 Task: Open Card Content Strategy Review in Board Digital Marketing Platforms and Tools to Workspace Alternative Dispute Resolution Services and add a team member Softage.3@softage.net, a label Green, a checklist Organic Farming, an attachment from your computer, a color Green and finally, add a card description 'Plan and execute company team-building retreat with a focus on stress management and resilience' and a comment 'Given the potential risks involved with this task, let us make sure we have a solid plan in place to mitigate them.'. Add a start date 'Jan 07, 1900' with a due date 'Jan 14, 1900'
Action: Mouse moved to (474, 152)
Screenshot: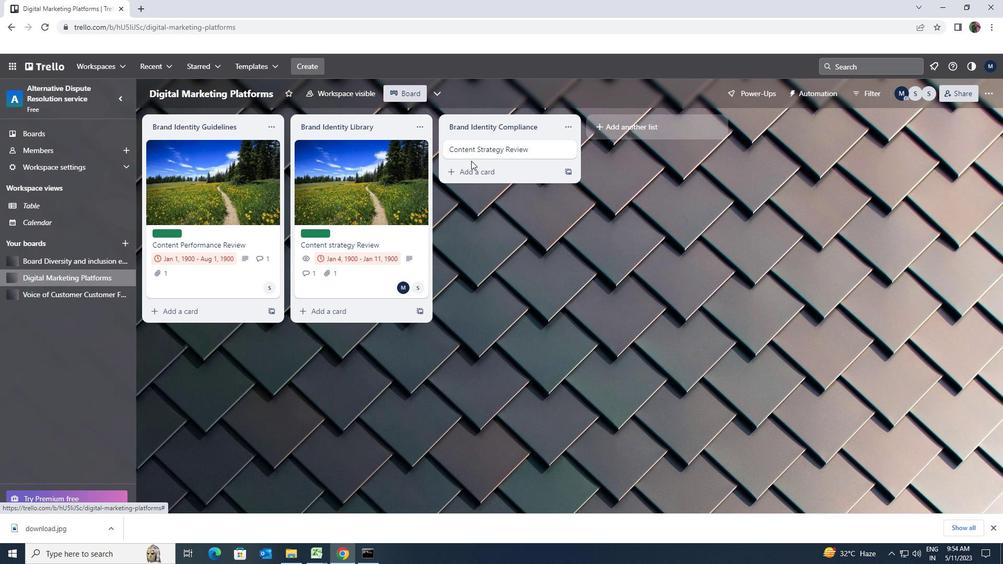 
Action: Mouse pressed left at (474, 152)
Screenshot: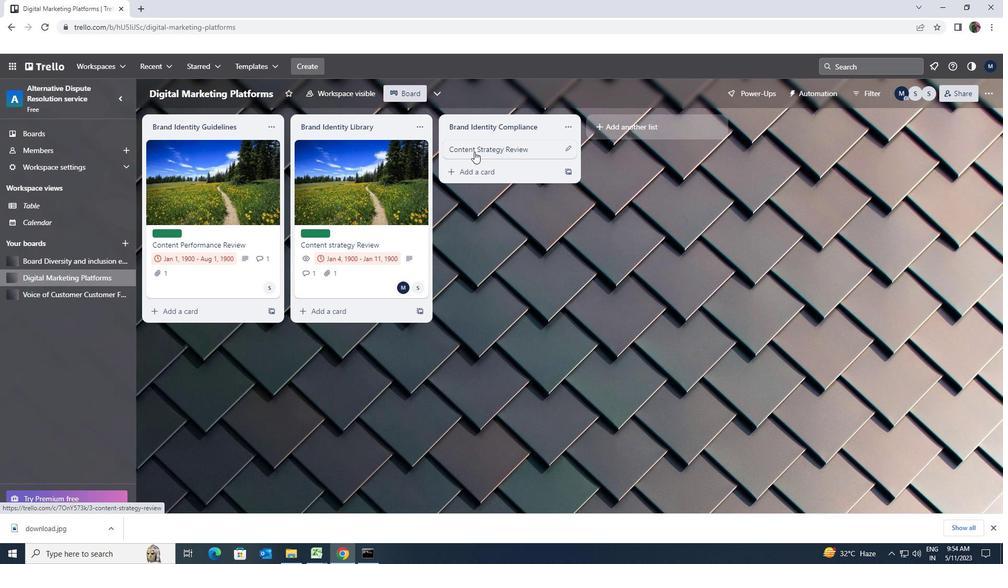 
Action: Mouse moved to (612, 143)
Screenshot: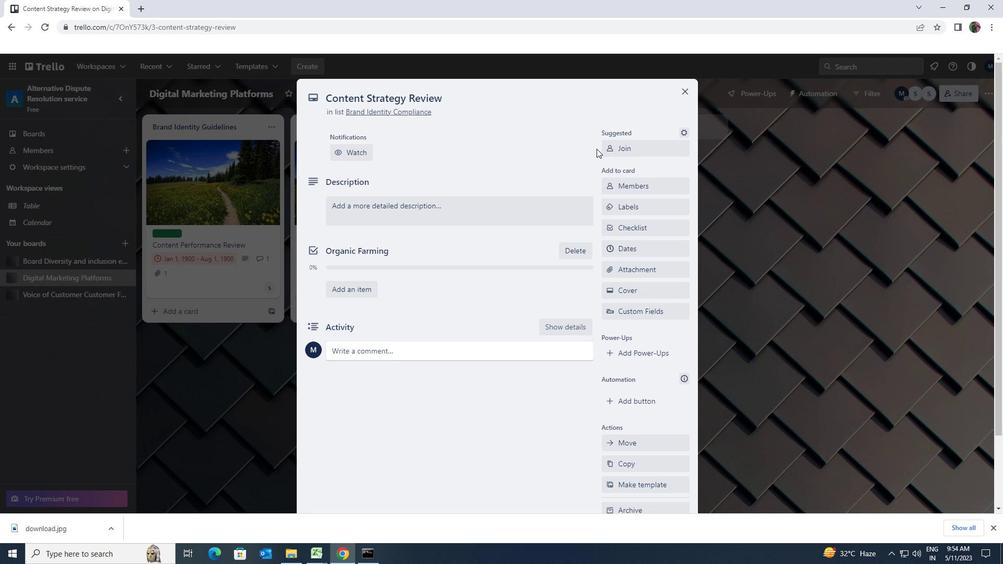 
Action: Mouse pressed left at (612, 143)
Screenshot: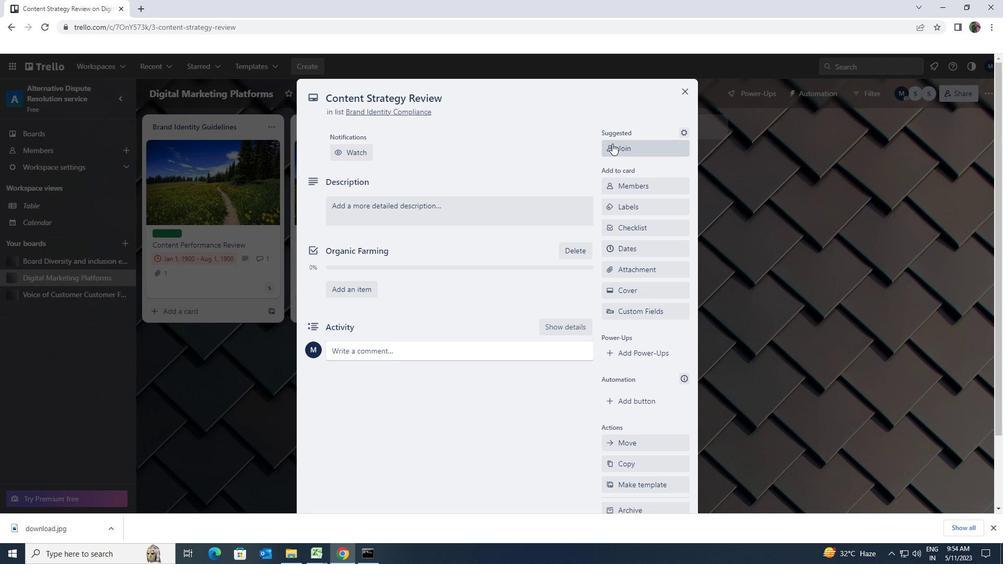 
Action: Mouse moved to (628, 145)
Screenshot: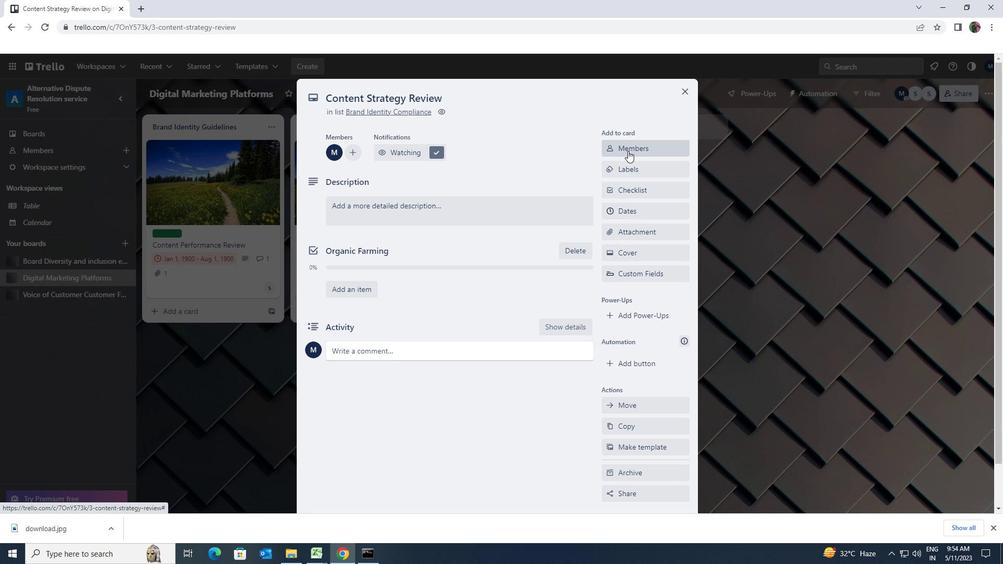 
Action: Mouse pressed left at (628, 145)
Screenshot: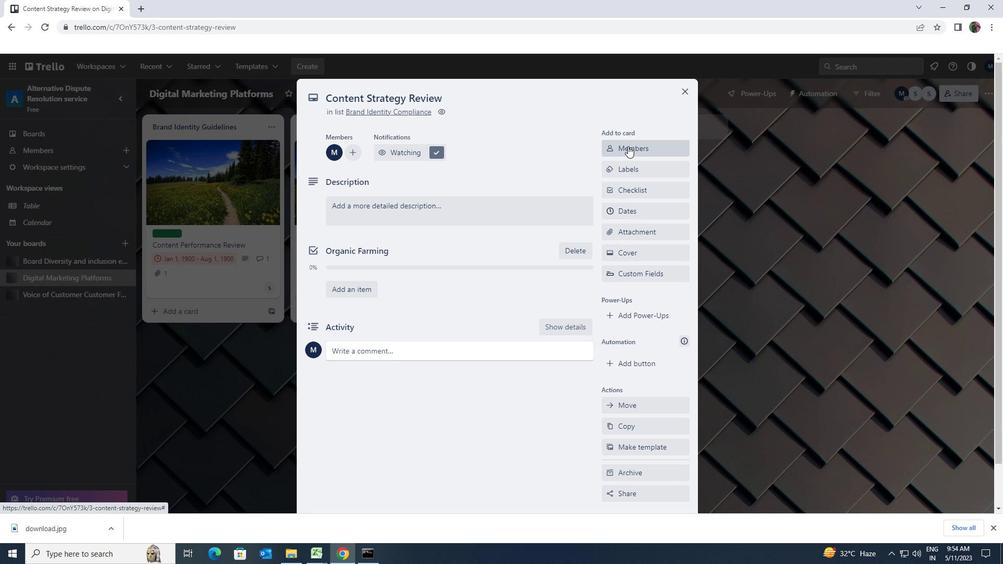 
Action: Key pressed softage.3<Key.shift>@SOFTAGE.NET
Screenshot: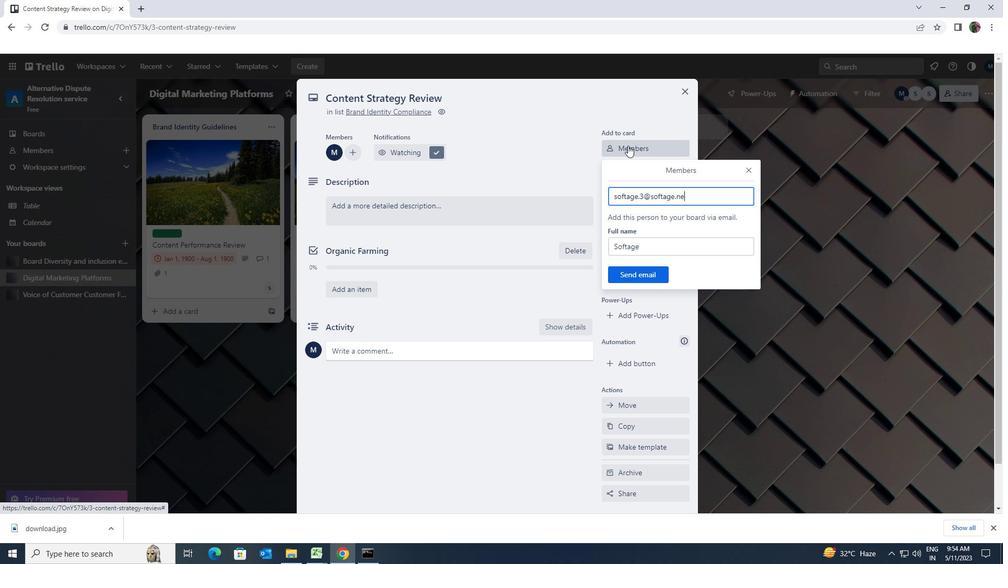 
Action: Mouse moved to (636, 276)
Screenshot: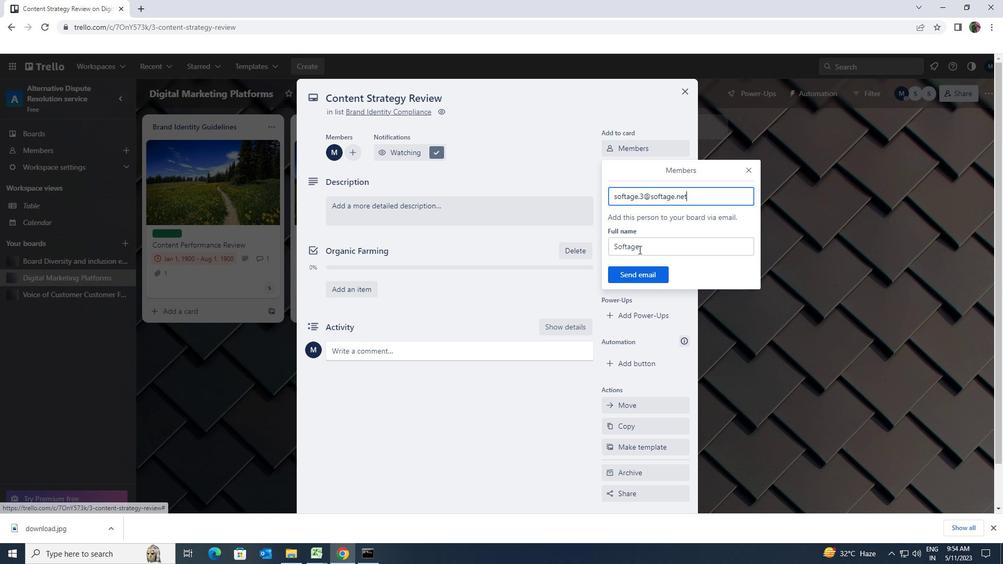 
Action: Mouse pressed left at (636, 276)
Screenshot: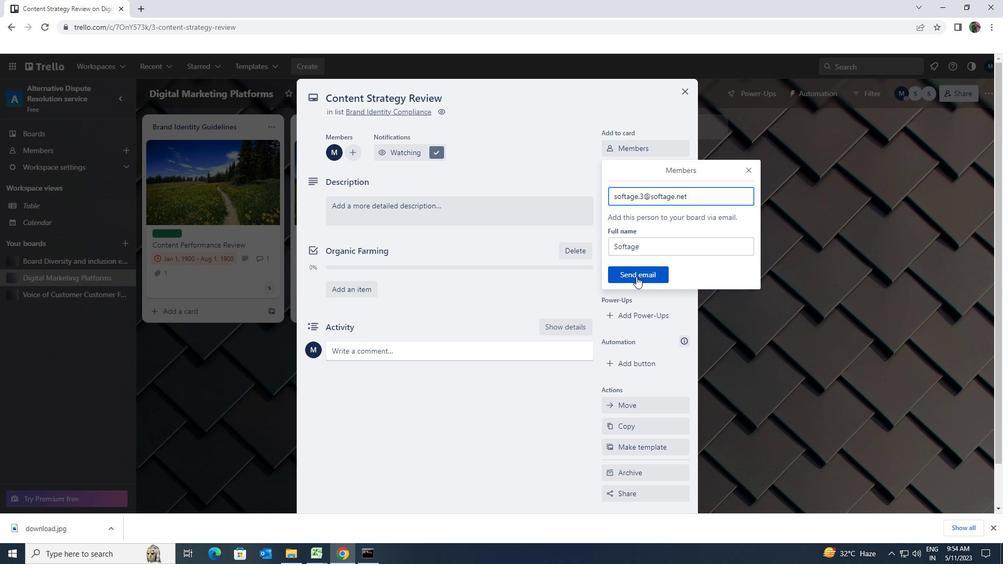 
Action: Mouse moved to (629, 167)
Screenshot: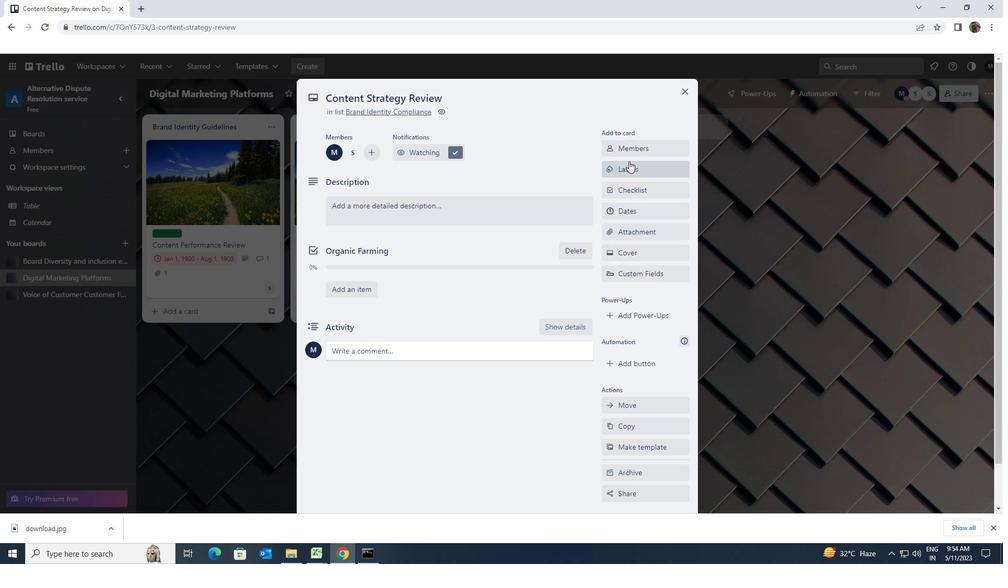 
Action: Mouse pressed left at (629, 167)
Screenshot: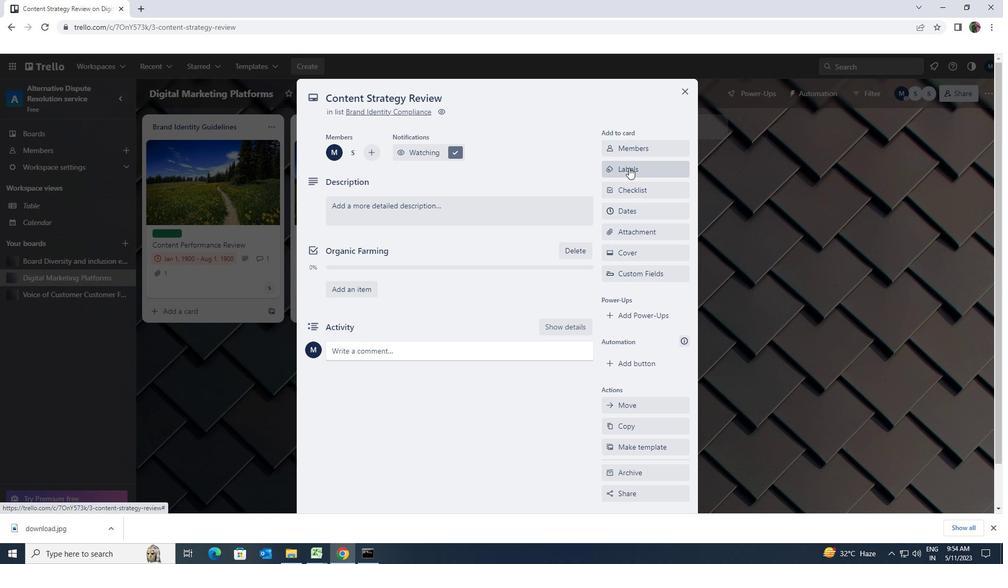 
Action: Mouse moved to (669, 387)
Screenshot: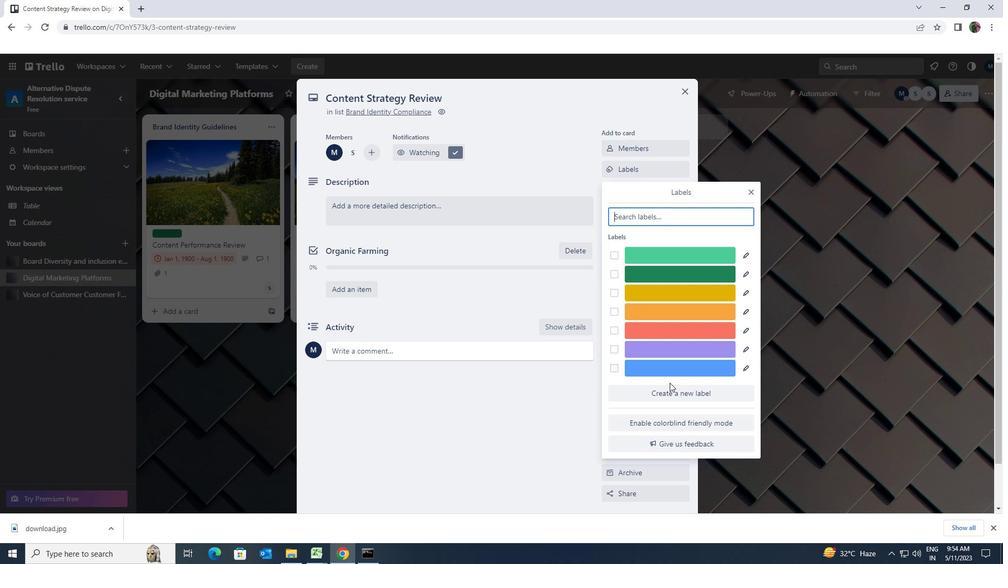 
Action: Mouse pressed left at (669, 387)
Screenshot: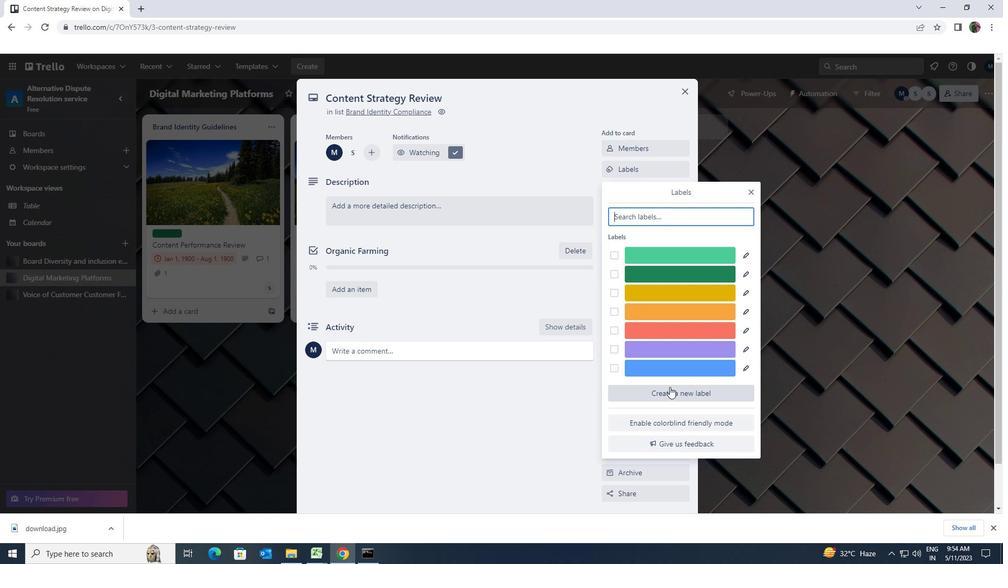 
Action: Mouse moved to (626, 361)
Screenshot: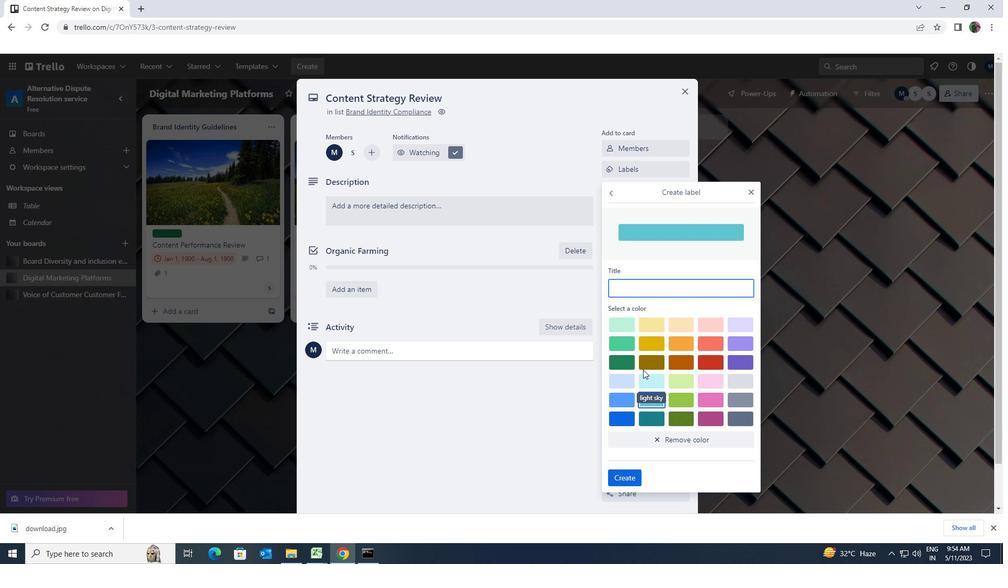 
Action: Mouse pressed left at (626, 361)
Screenshot: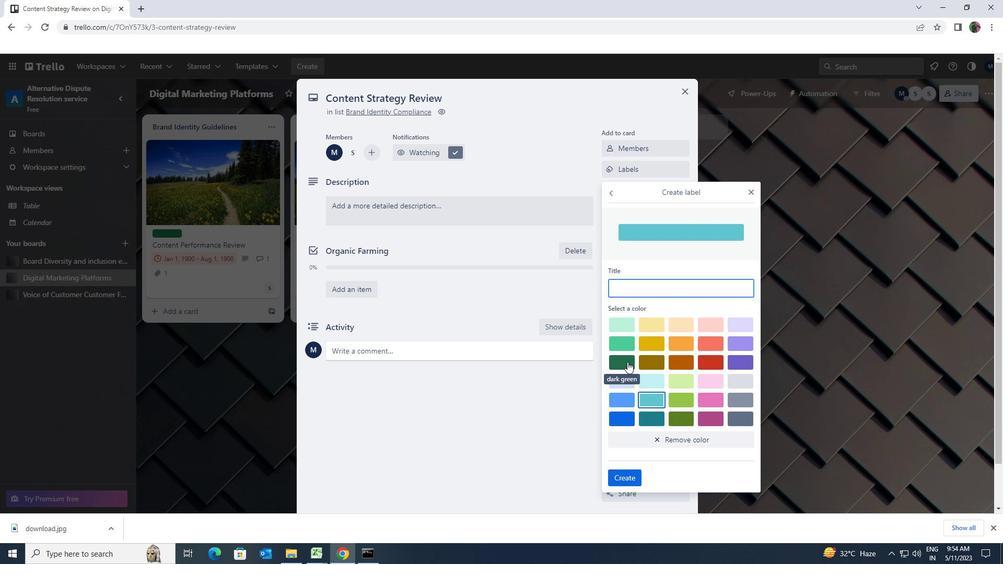 
Action: Mouse moved to (639, 476)
Screenshot: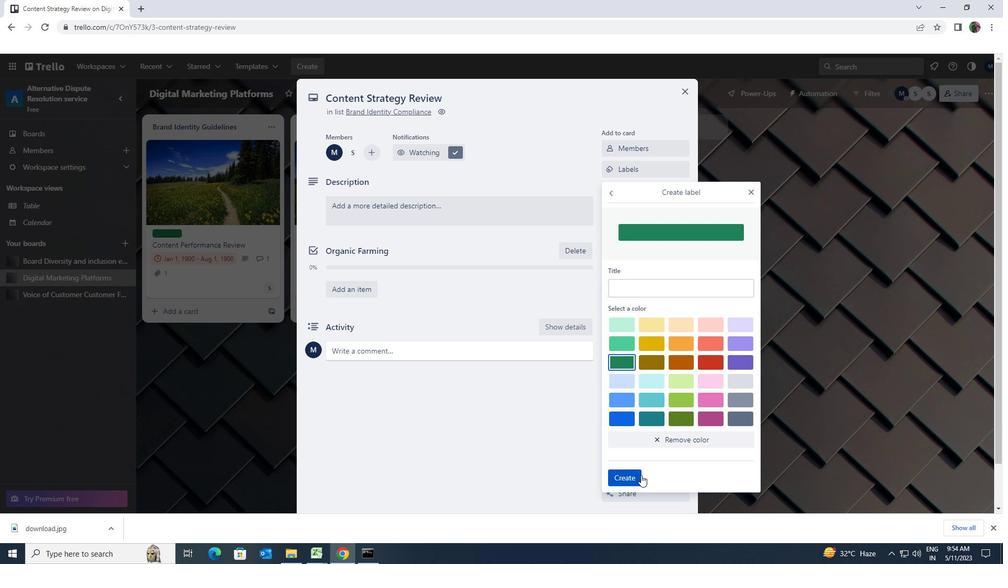 
Action: Mouse pressed left at (639, 476)
Screenshot: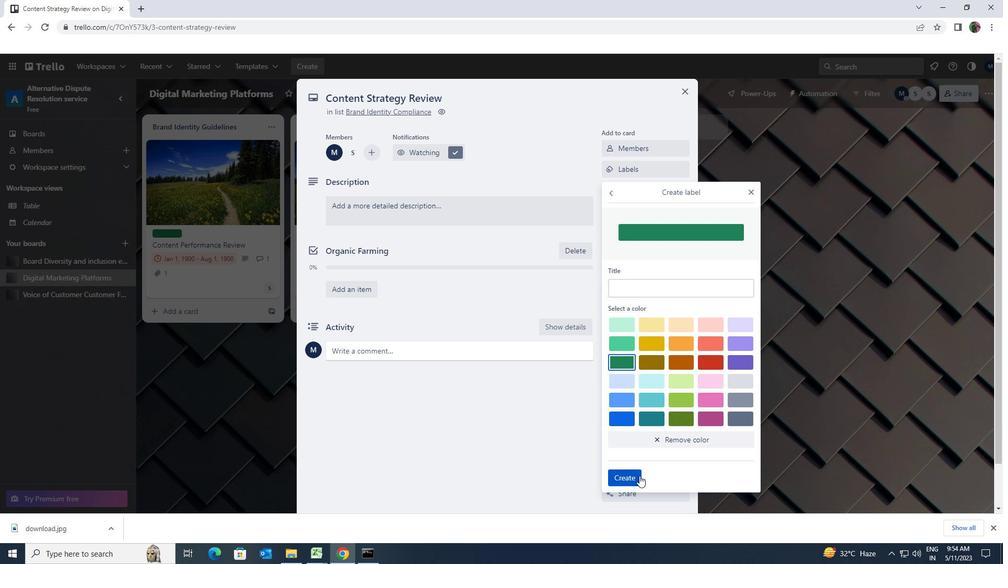 
Action: Mouse moved to (753, 193)
Screenshot: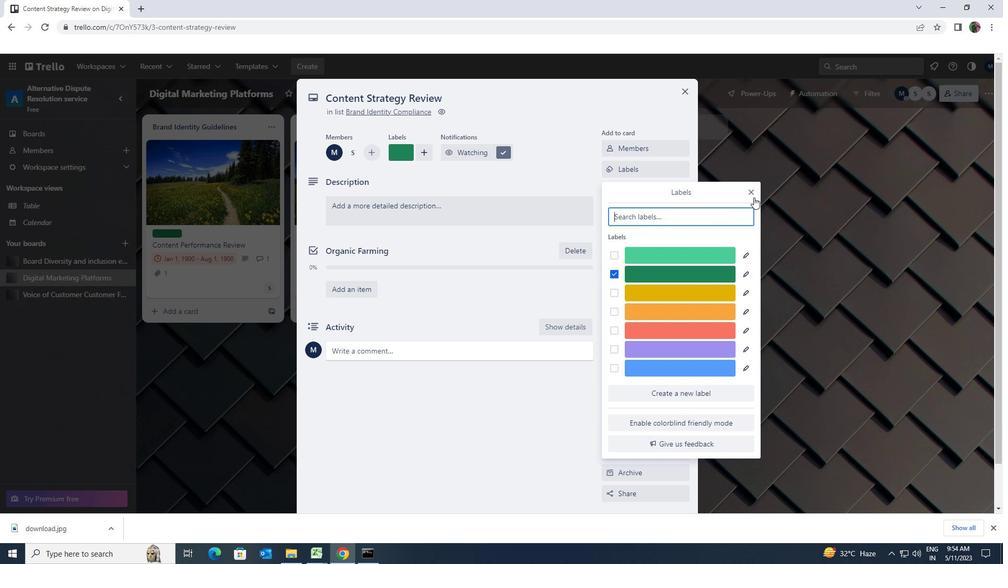 
Action: Mouse pressed left at (753, 193)
Screenshot: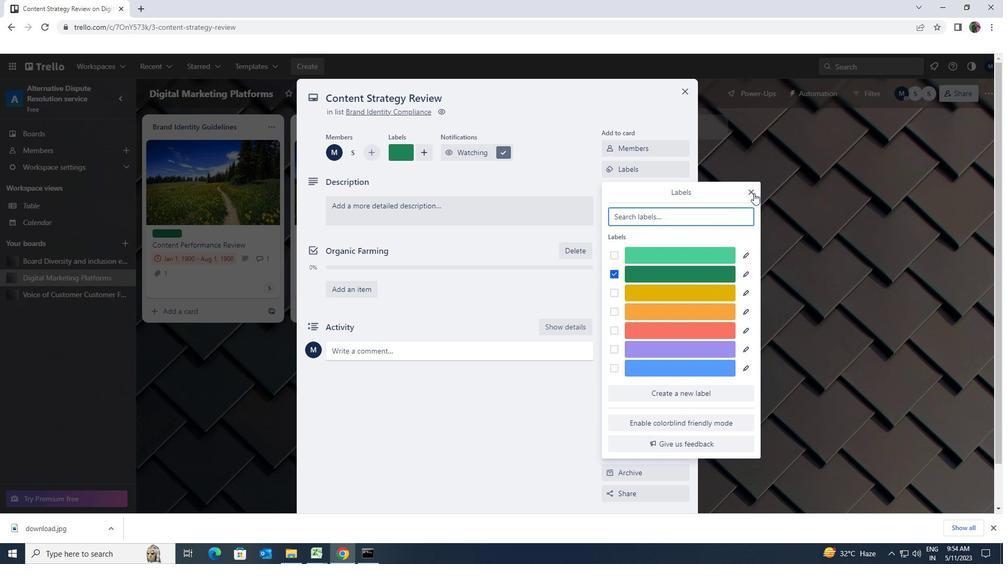 
Action: Mouse moved to (661, 190)
Screenshot: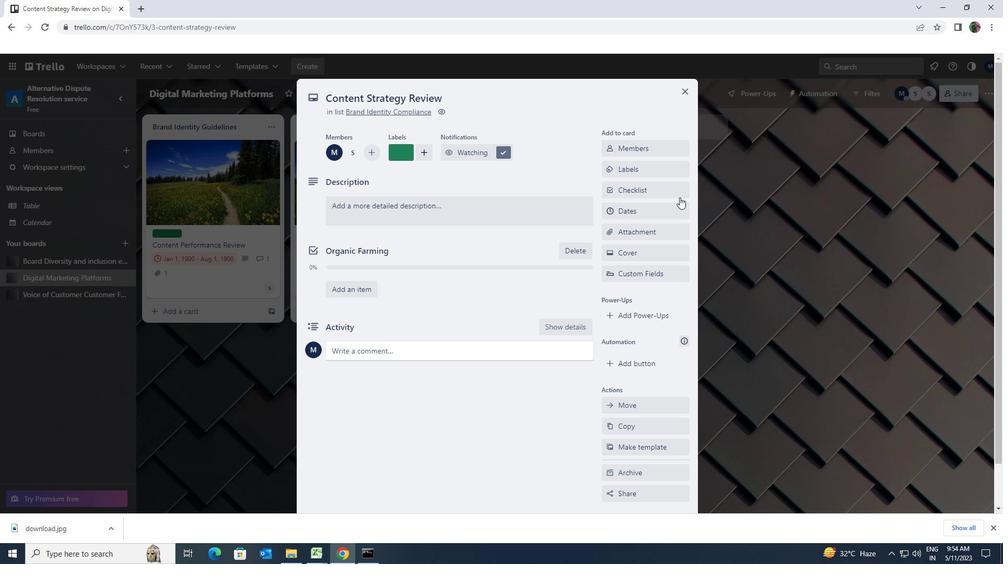 
Action: Mouse pressed left at (661, 190)
Screenshot: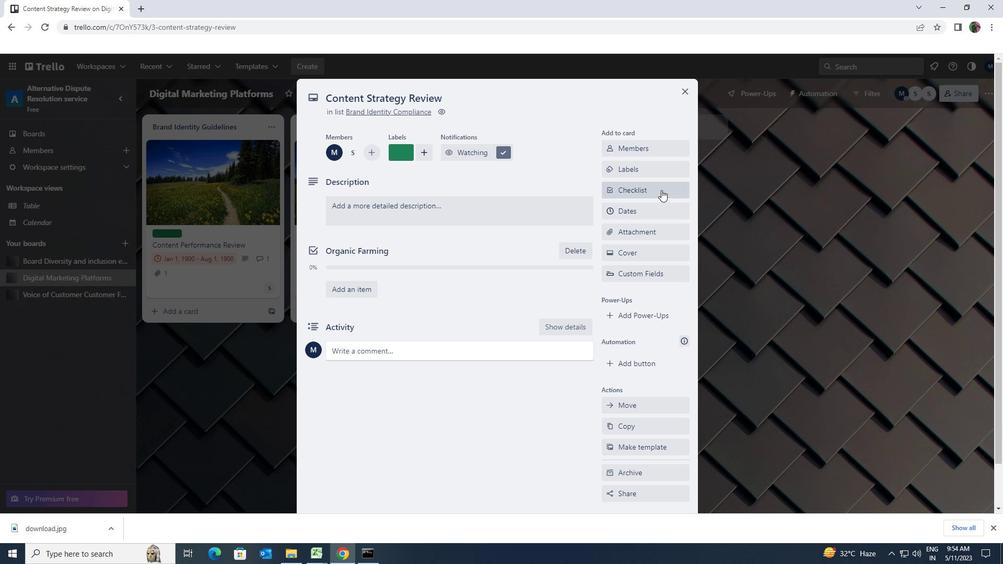 
Action: Key pressed <Key.shift>ORGANIC<Key.space><Key.shift>FARMING
Screenshot: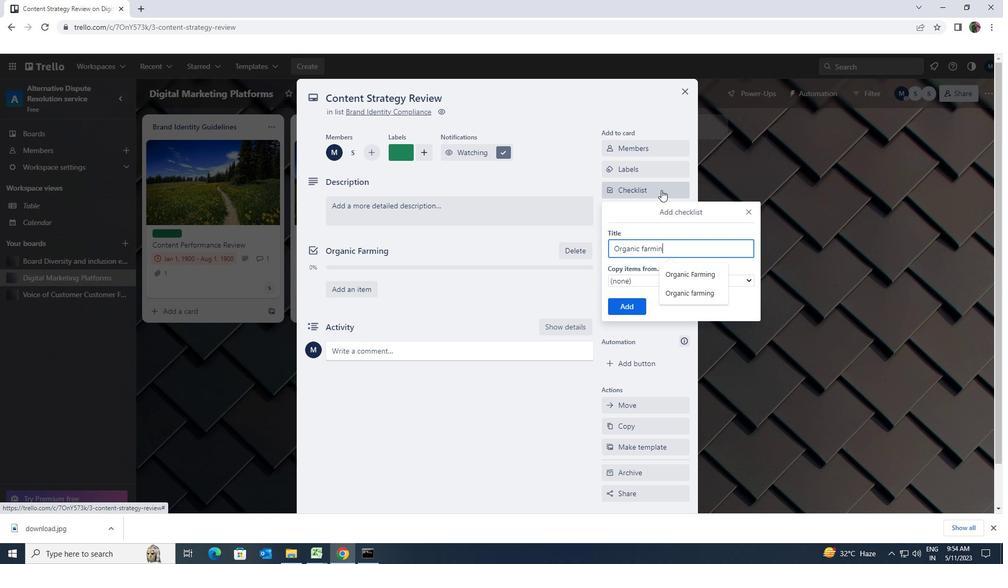 
Action: Mouse moved to (639, 299)
Screenshot: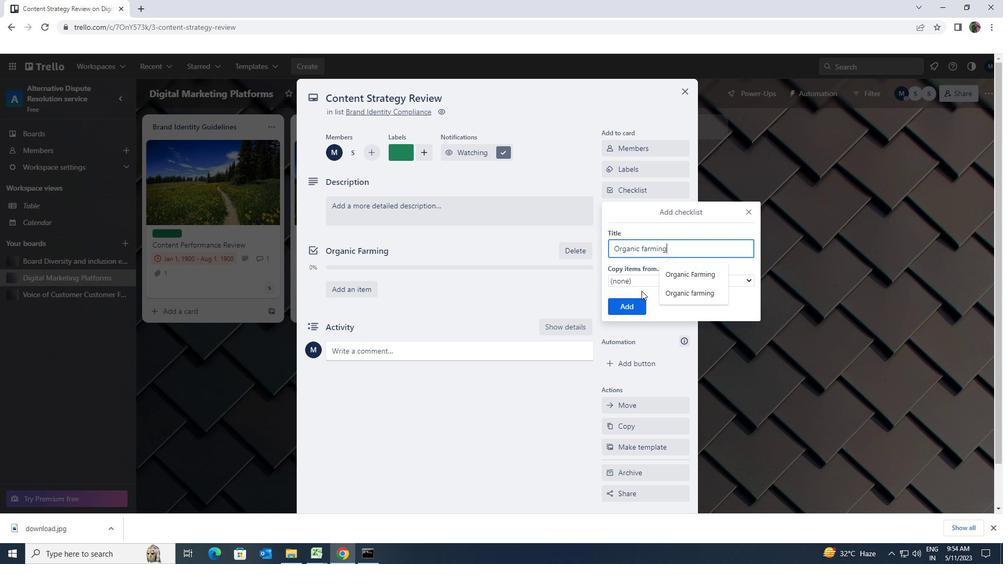 
Action: Mouse pressed left at (639, 299)
Screenshot: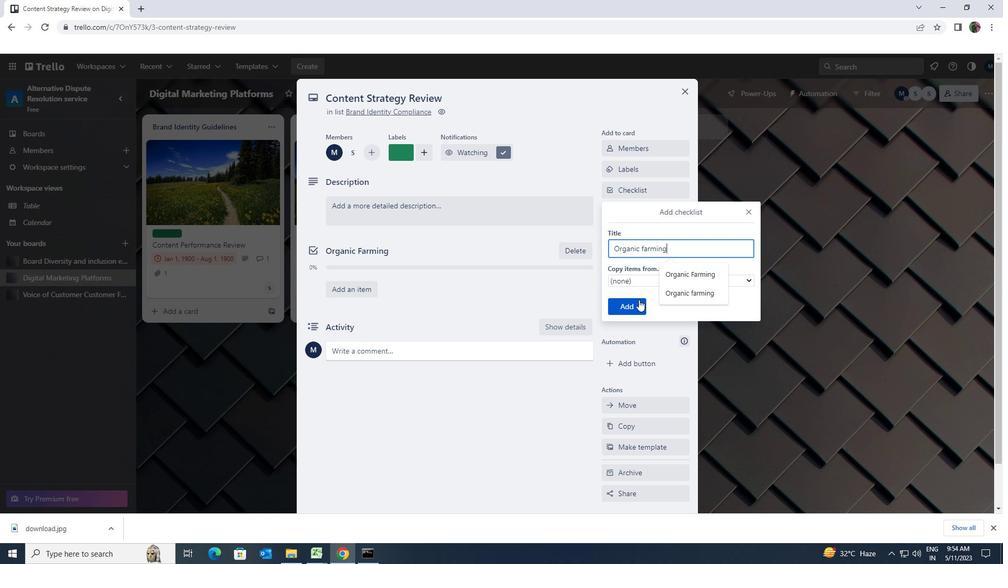 
Action: Mouse moved to (638, 227)
Screenshot: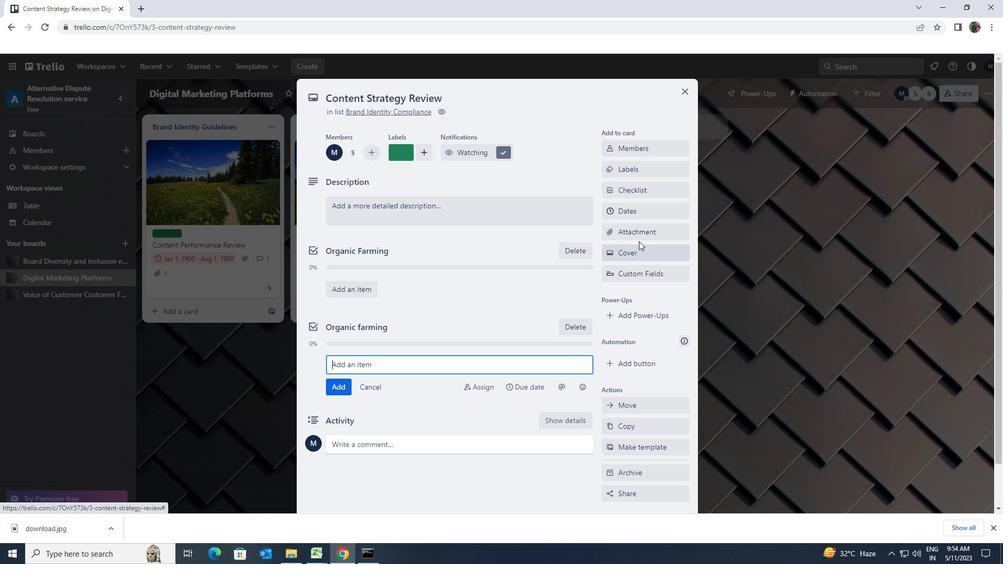 
Action: Mouse pressed left at (638, 227)
Screenshot: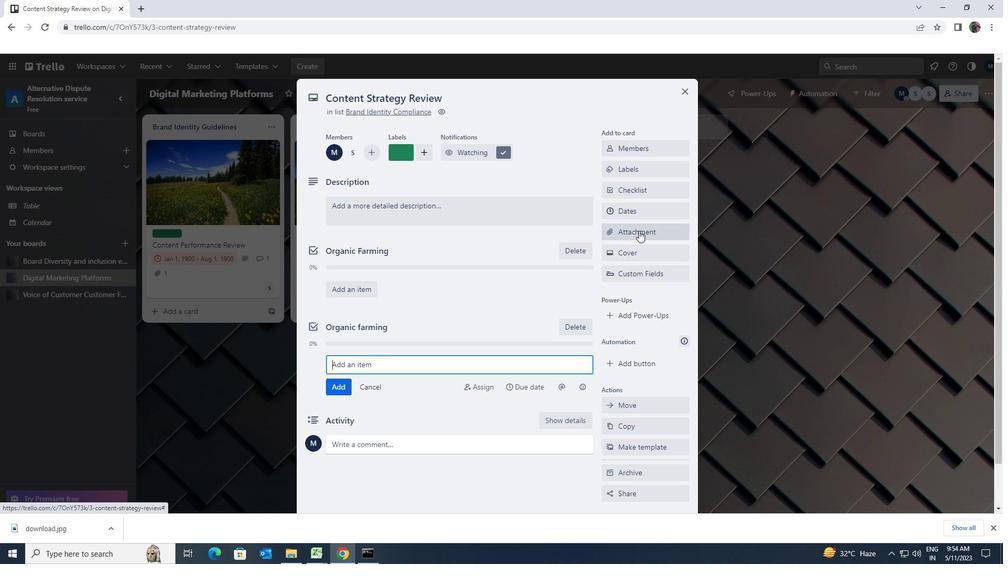 
Action: Mouse moved to (633, 270)
Screenshot: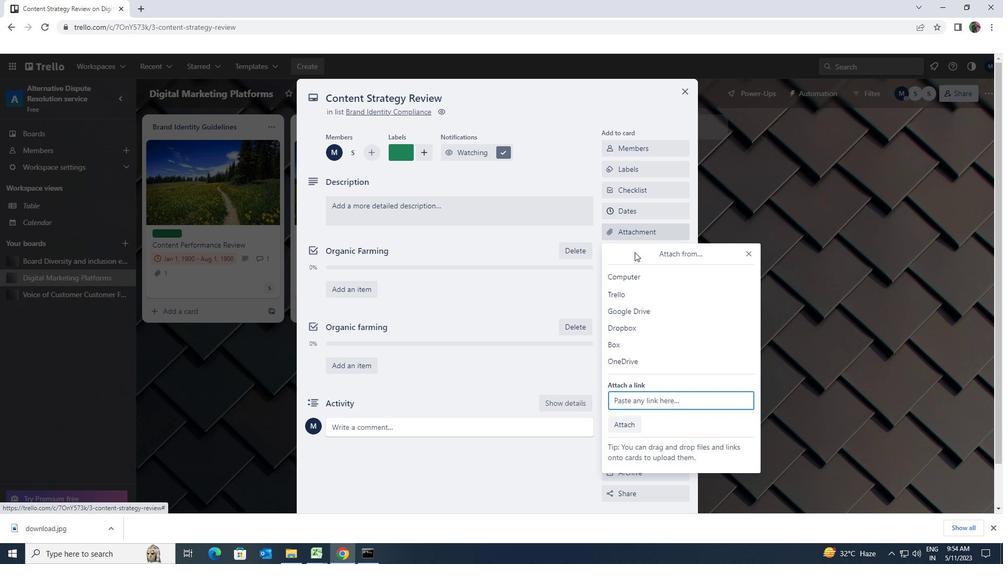 
Action: Mouse pressed left at (633, 270)
Screenshot: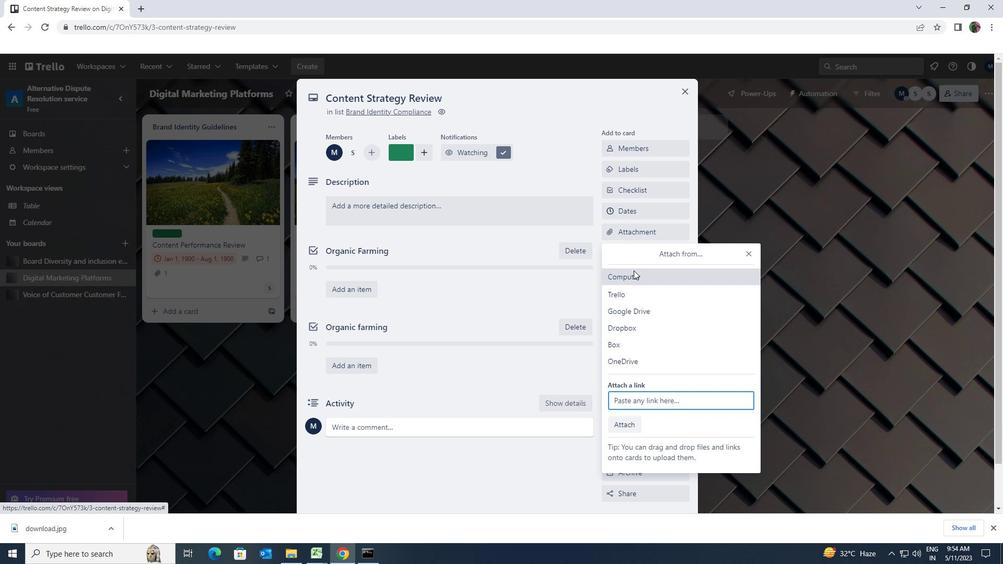 
Action: Mouse moved to (289, 91)
Screenshot: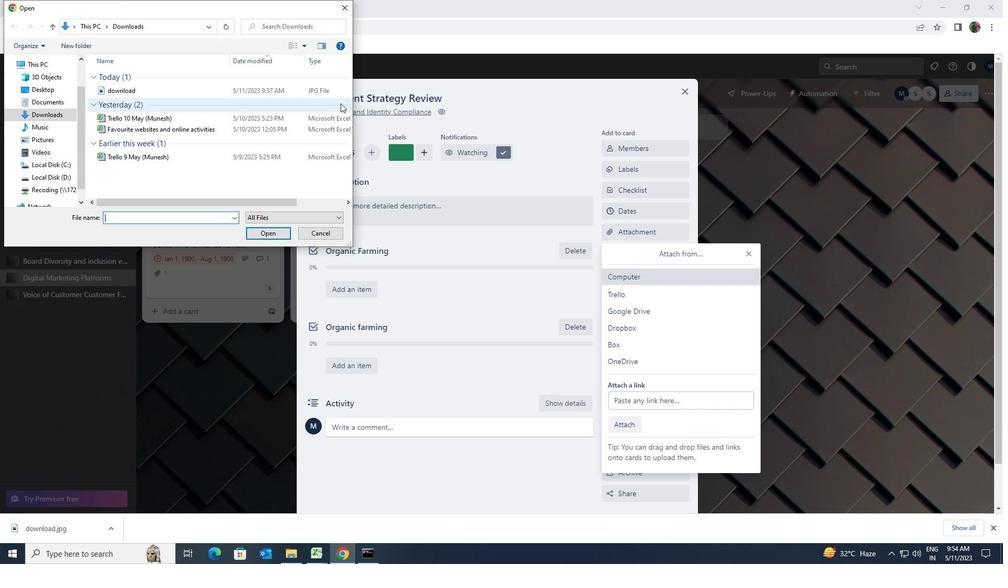 
Action: Mouse pressed left at (289, 91)
Screenshot: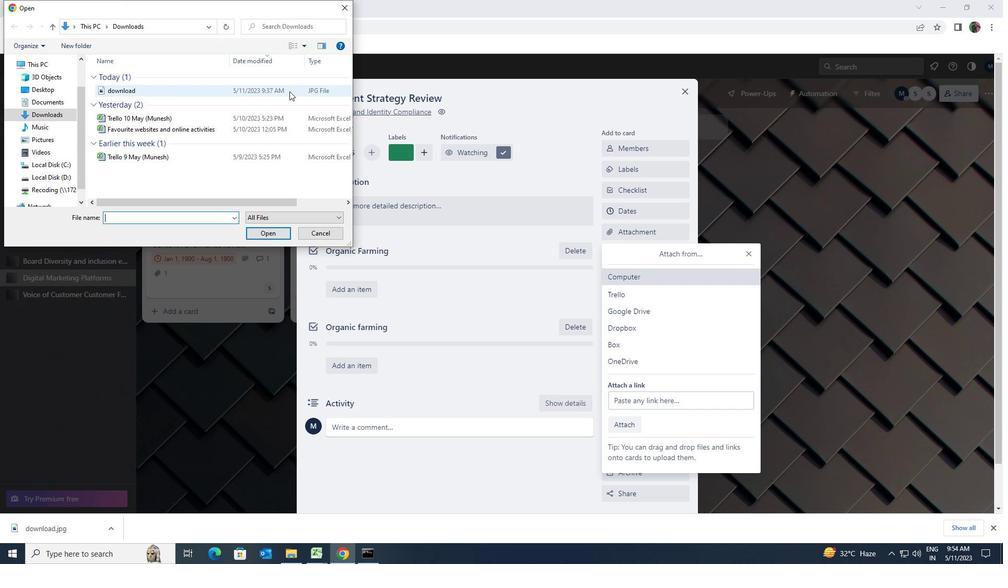 
Action: Mouse moved to (271, 230)
Screenshot: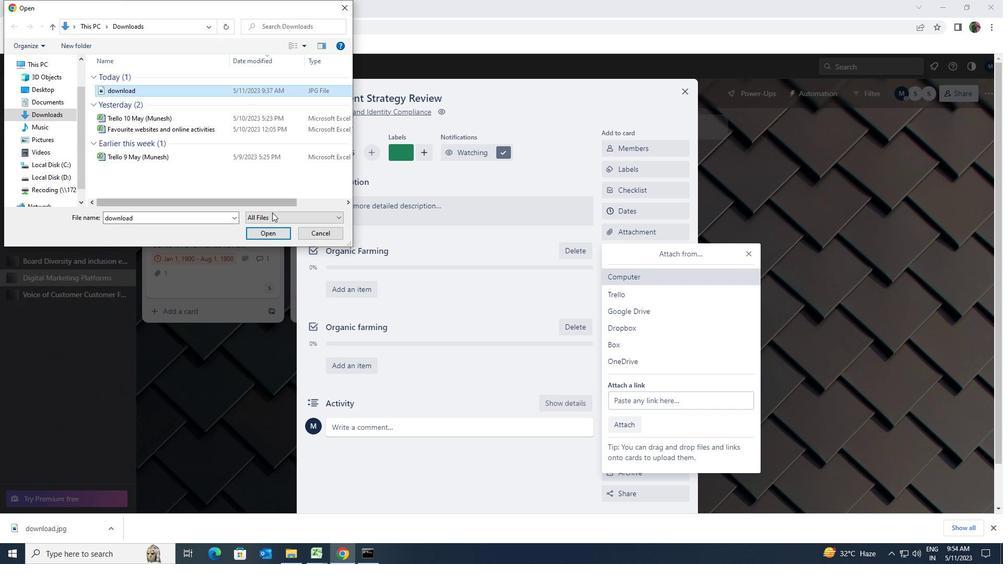 
Action: Mouse pressed left at (271, 230)
Screenshot: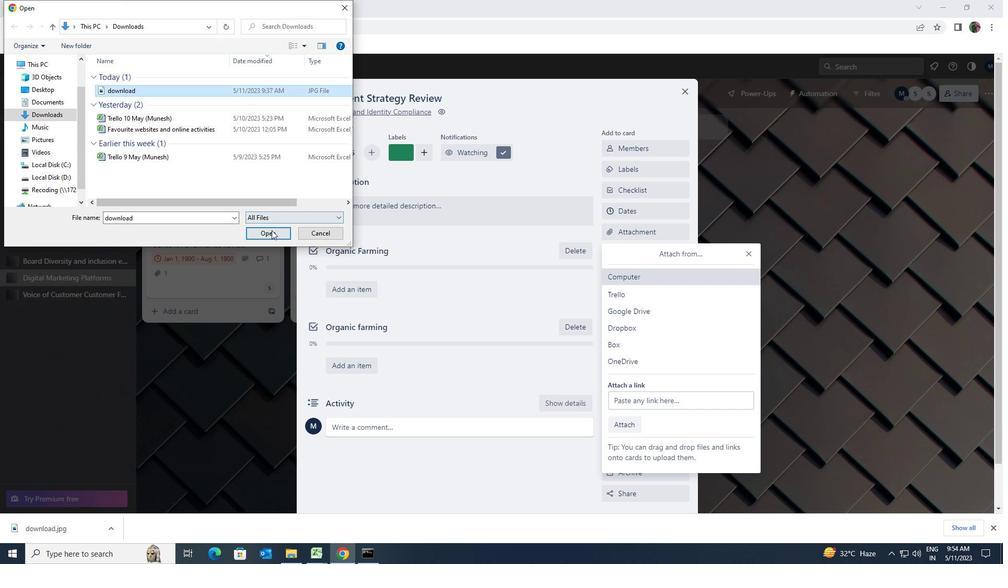 
Action: Mouse moved to (443, 287)
Screenshot: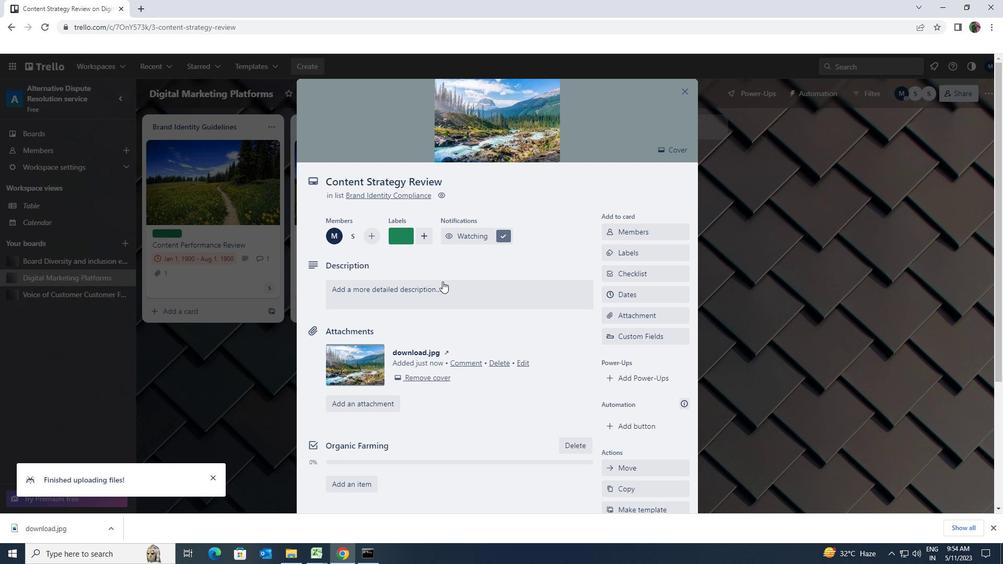 
Action: Mouse pressed left at (443, 287)
Screenshot: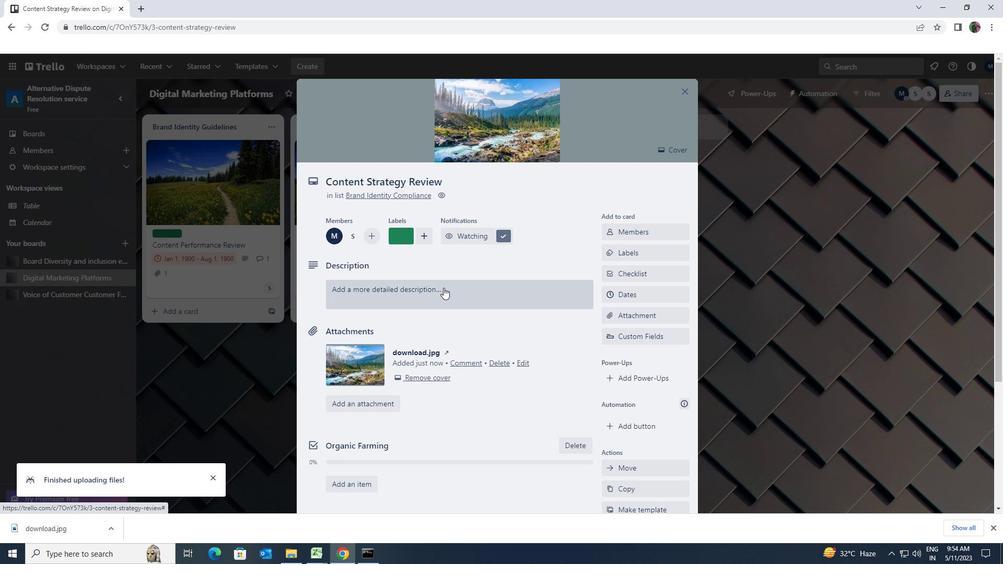 
Action: Key pressed <Key.shift>PLAN<Key.space>AND<Key.space>EXECUTE<Key.space>COMPANY<Key.space>TEAM<Key.space>BUILDING<Key.space>RETE<Key.backspace>REAT<Key.space>WITH<Key.space>FOCUS<Key.space>ON<Key.space>STRESSS<Key.backspace><Key.space>MANAGEMENT<Key.space>AND<Key.space>RESILIW<Key.backspace>ENCE
Screenshot: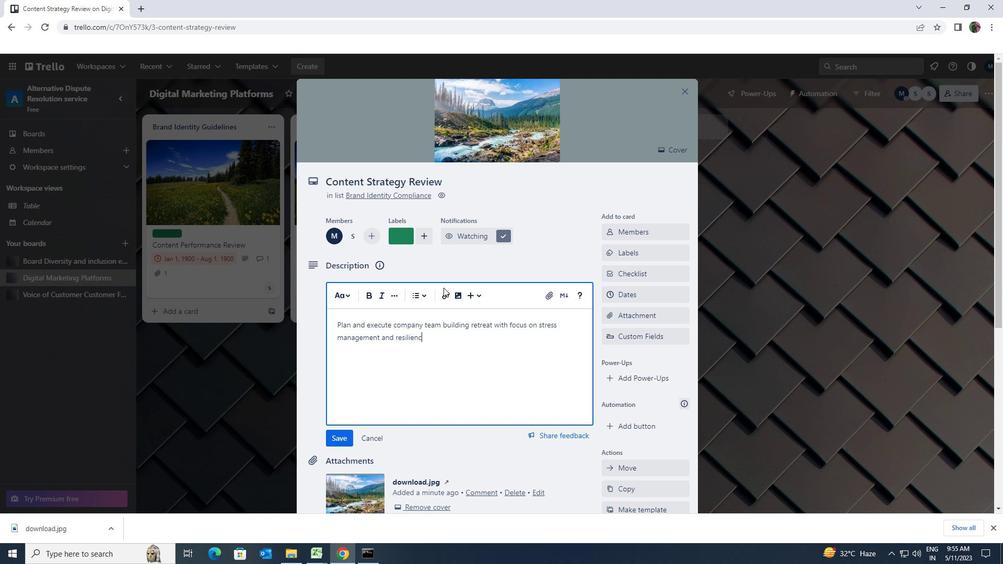 
Action: Mouse moved to (338, 439)
Screenshot: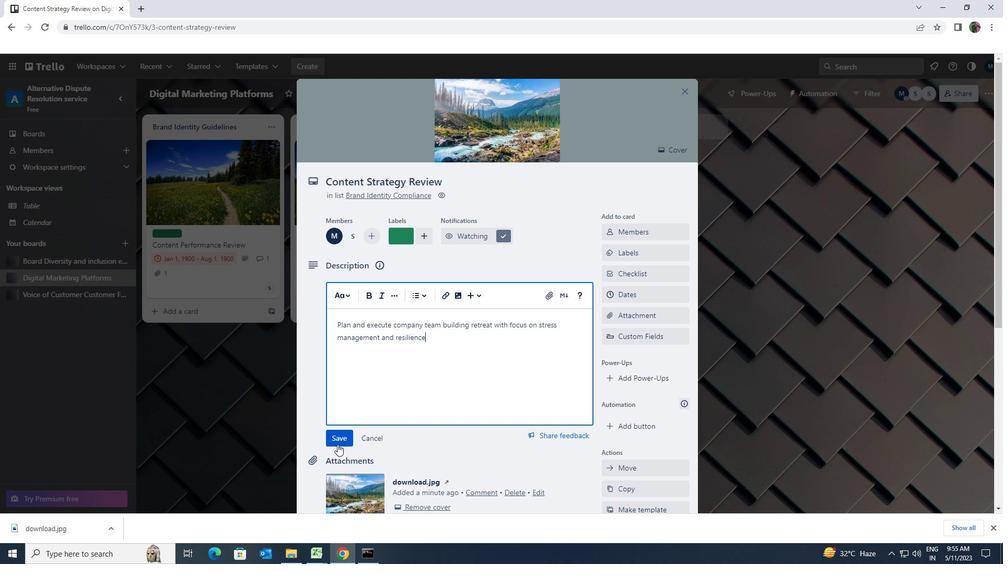 
Action: Mouse pressed left at (338, 439)
Screenshot: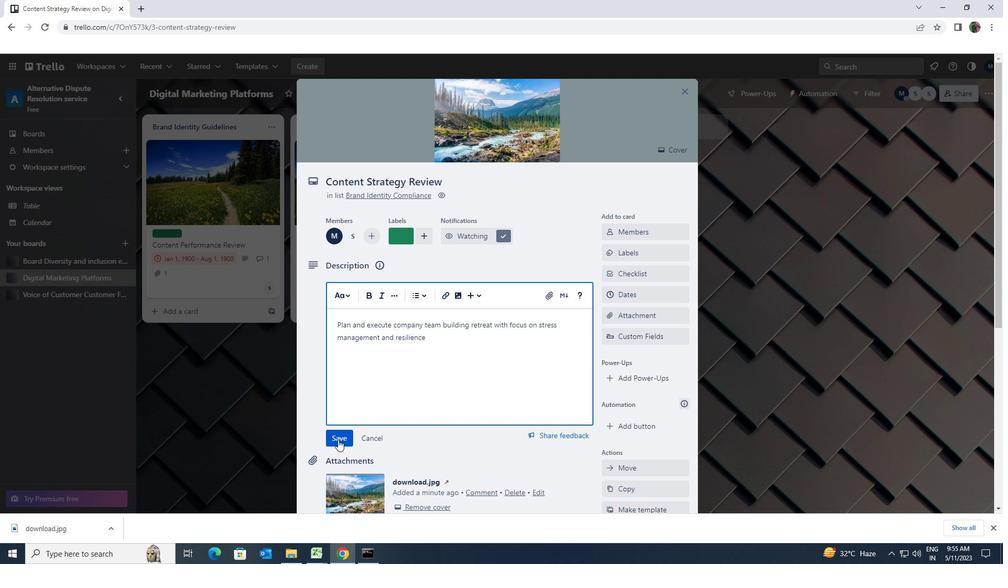 
Action: Mouse moved to (389, 407)
Screenshot: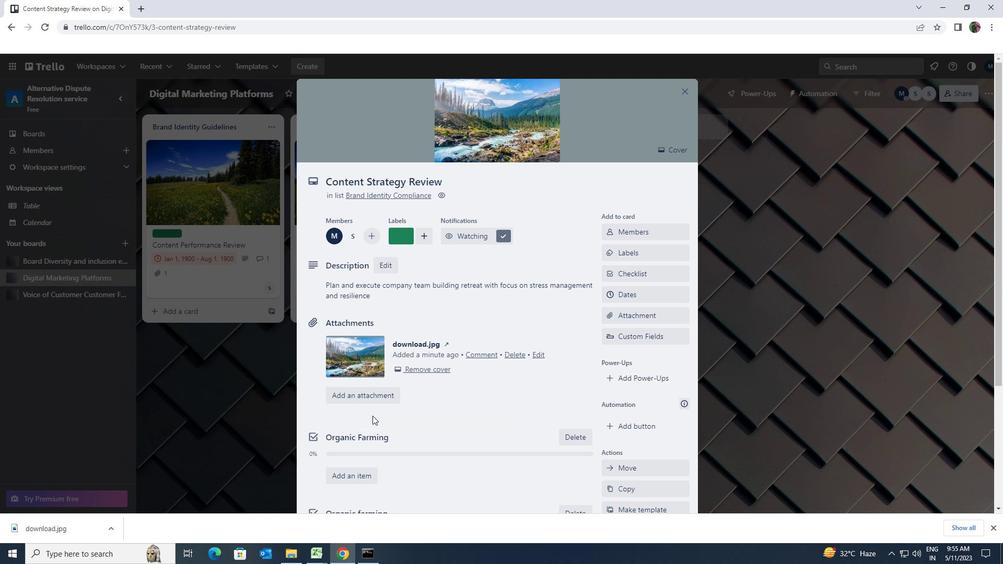 
Action: Mouse scrolled (389, 407) with delta (0, 0)
Screenshot: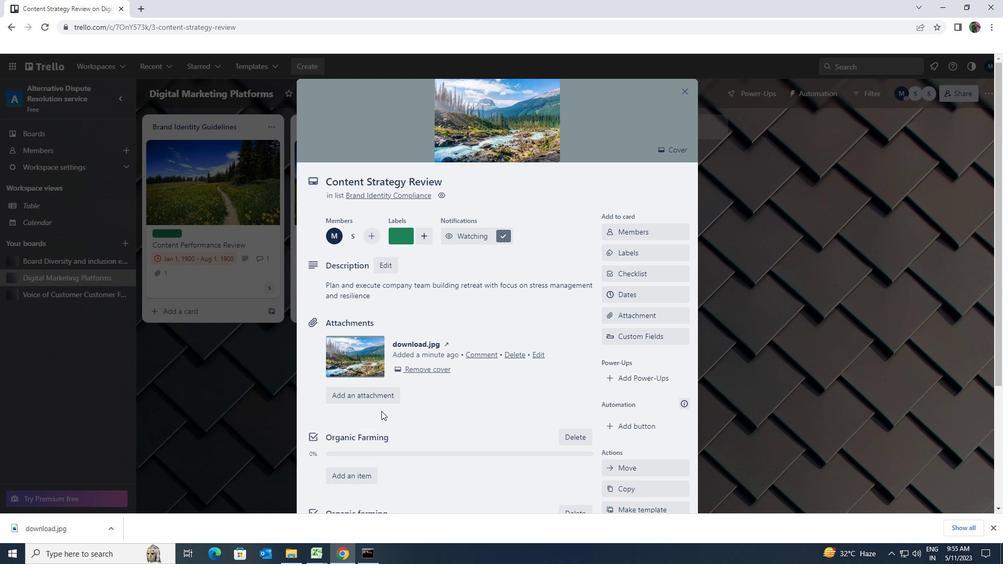 
Action: Mouse scrolled (389, 407) with delta (0, 0)
Screenshot: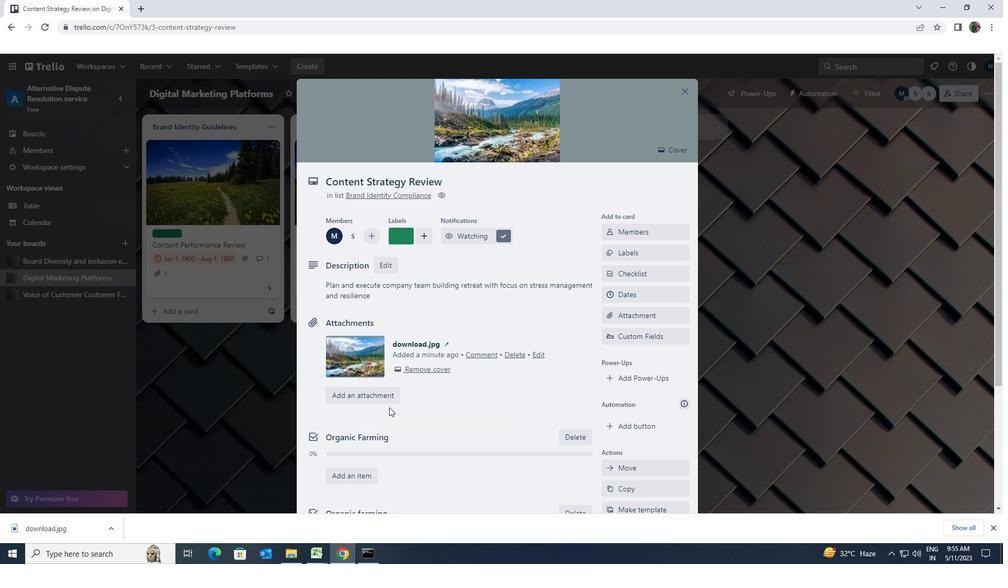 
Action: Mouse scrolled (389, 407) with delta (0, 0)
Screenshot: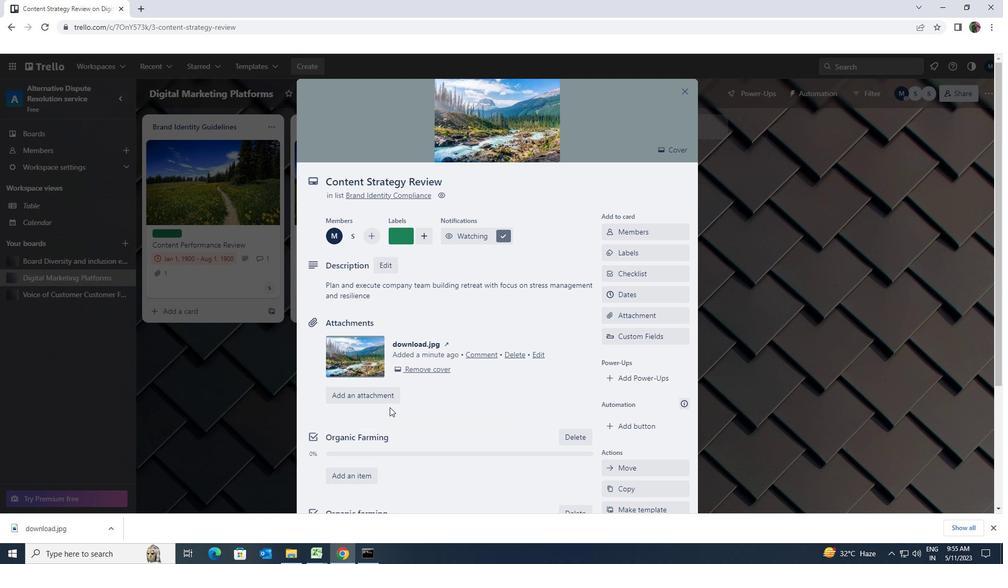 
Action: Mouse scrolled (389, 407) with delta (0, 0)
Screenshot: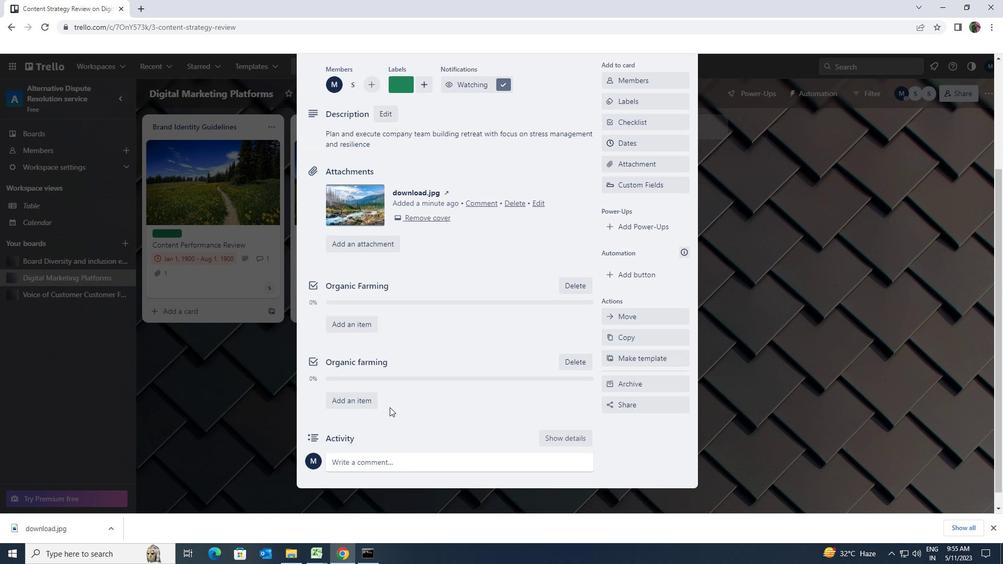 
Action: Mouse moved to (396, 439)
Screenshot: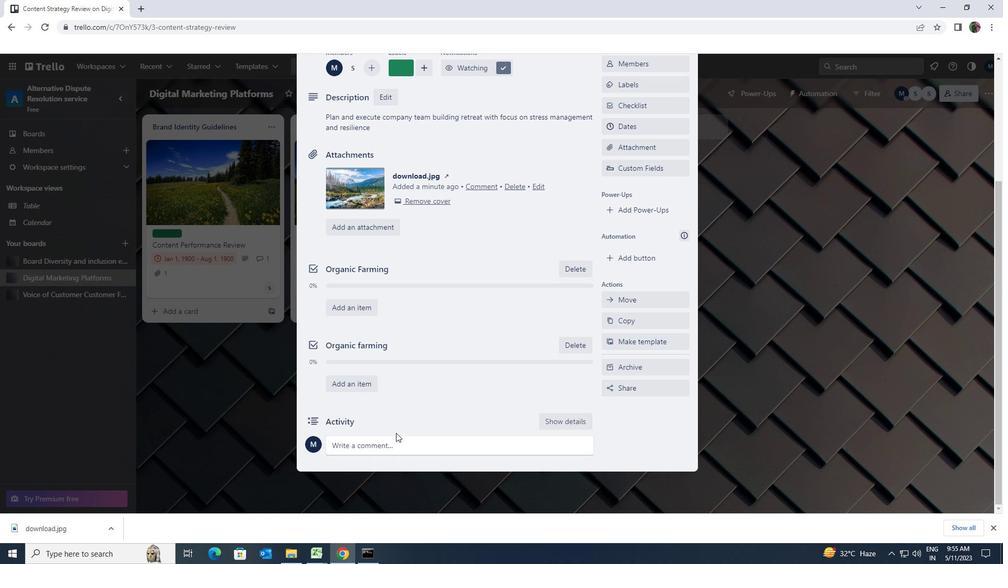 
Action: Mouse pressed left at (396, 439)
Screenshot: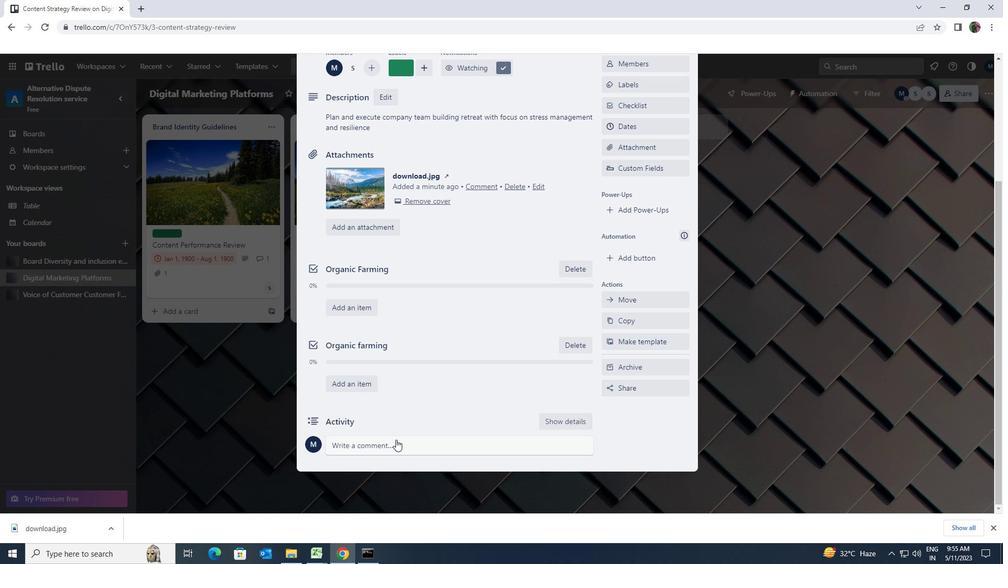 
Action: Key pressed <Key.shift>TE<Key.backspace>H<Key.space><Key.backspace>E<Key.space><Key.shift>POTENTIAL<Key.space>RISKS<Key.space>INVOLVED<Key.space>WITH<Key.space>THIS<Key.space>TASK<Key.space>LET<Key.space>U<Key.space><Key.backspace>S<Key.space>MAKE<Key.space>SURE<Key.space>WE<Key.space>AHVE<Key.space>A<Key.space>SOLID<Key.space>PLAN<Key.space>IN<Key.space>PLACE<Key.space>TO<Key.space>MITIGATE<Key.space>THEM
Screenshot: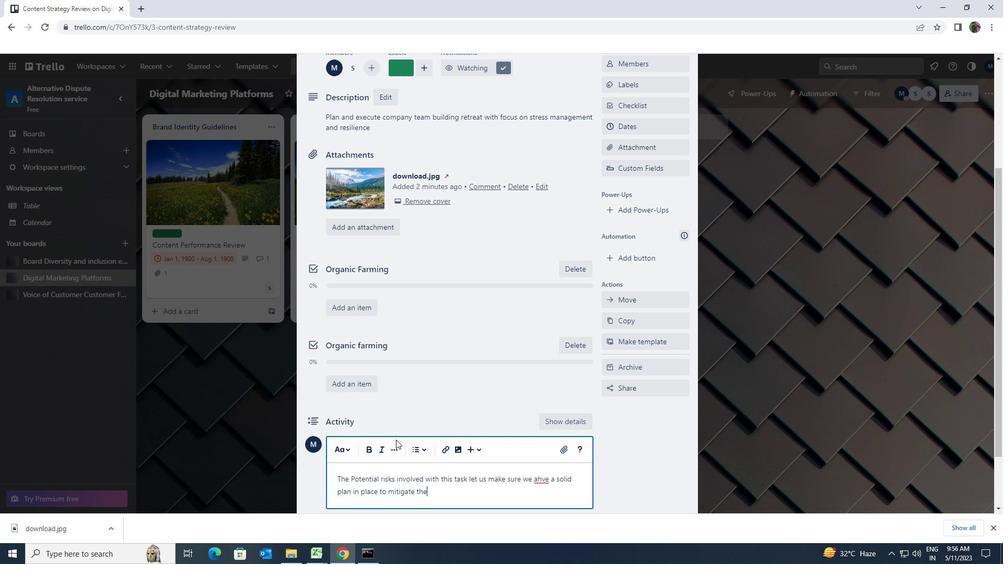 
Action: Mouse scrolled (396, 439) with delta (0, 0)
Screenshot: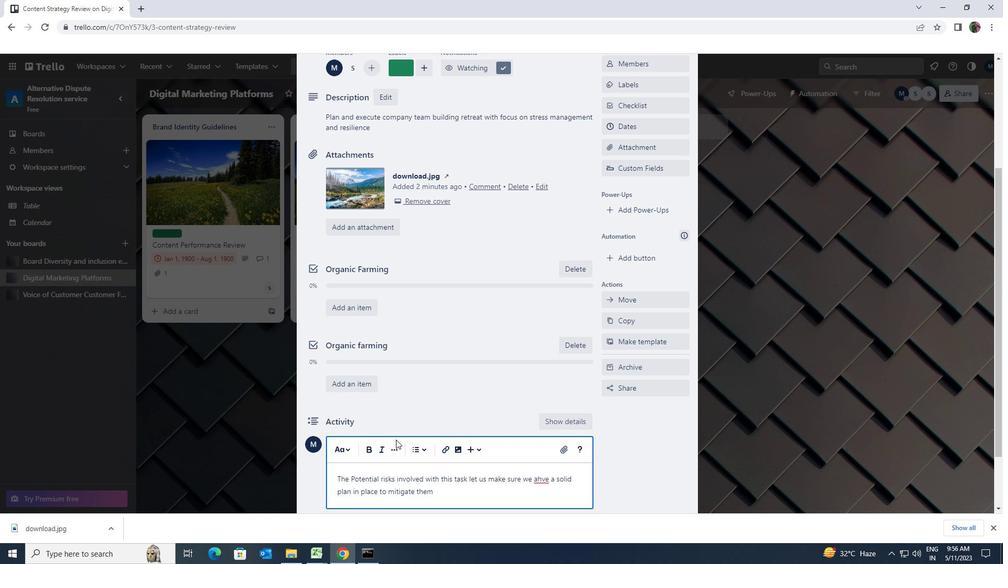
Action: Mouse scrolled (396, 439) with delta (0, 0)
Screenshot: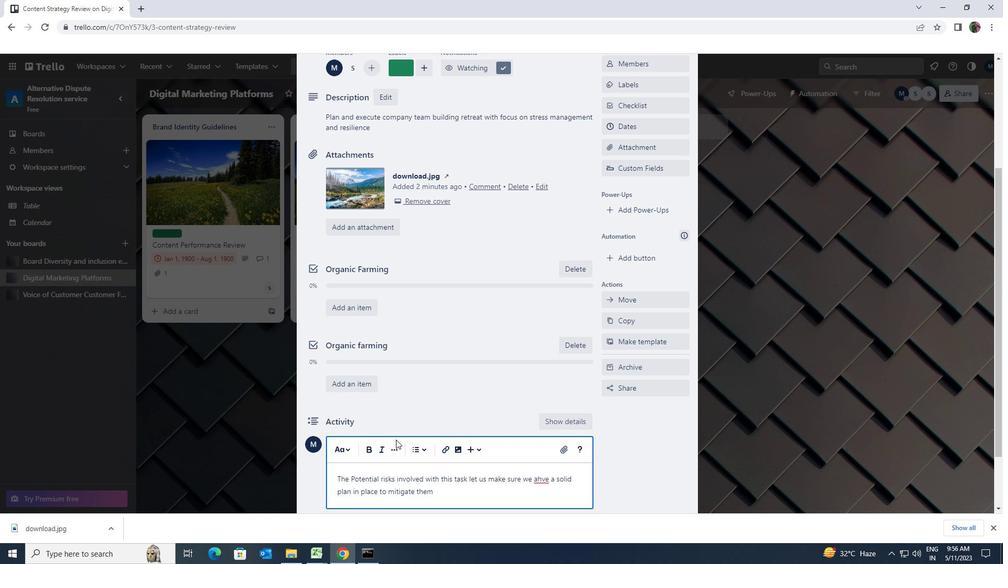 
Action: Mouse moved to (344, 446)
Screenshot: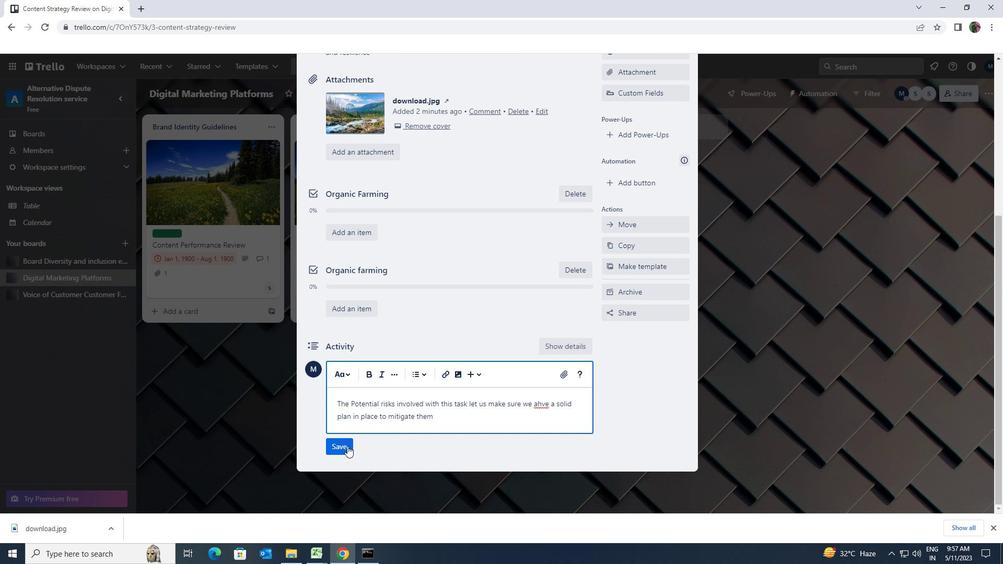 
Action: Mouse pressed left at (344, 446)
Screenshot: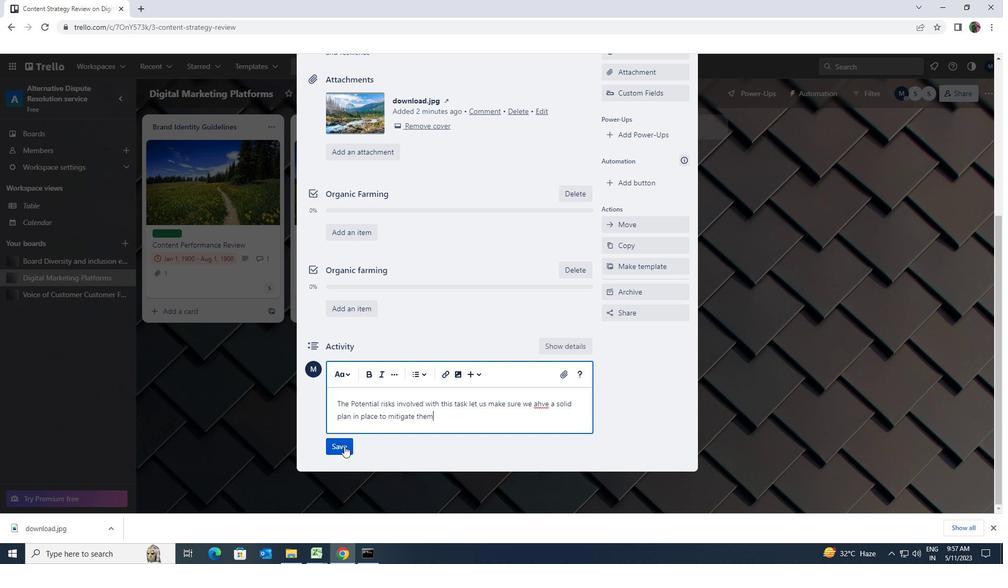 
